Task: Add Attachment from "Attach a link" to Card Card0000000340 in Board Board0000000085 in Workspace WS0000000029 in Trello. Add Cover Red to Card Card0000000340 in Board Board0000000085 in Workspace WS0000000029 in Trello. Add "Join Card" Button Button0000000340  to Card Card0000000340 in Board Board0000000085 in Workspace WS0000000029 in Trello. Add Description DS0000000340 to Card Card0000000340 in Board Board0000000085 in Workspace WS0000000029 in Trello. Add Comment CM0000000340 to Card Card0000000340 in Board Board0000000085 in Workspace WS0000000029 in Trello
Action: Mouse moved to (117, 294)
Screenshot: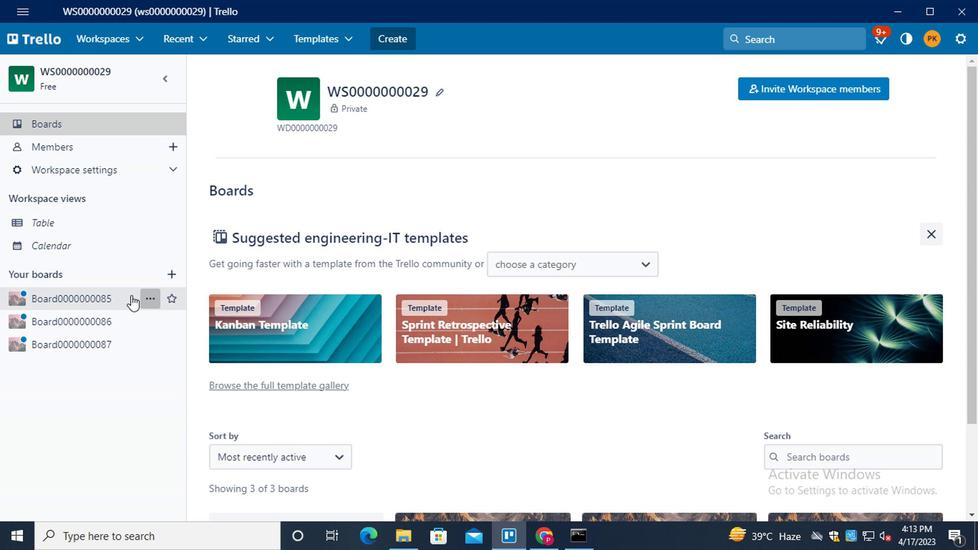 
Action: Mouse pressed left at (117, 294)
Screenshot: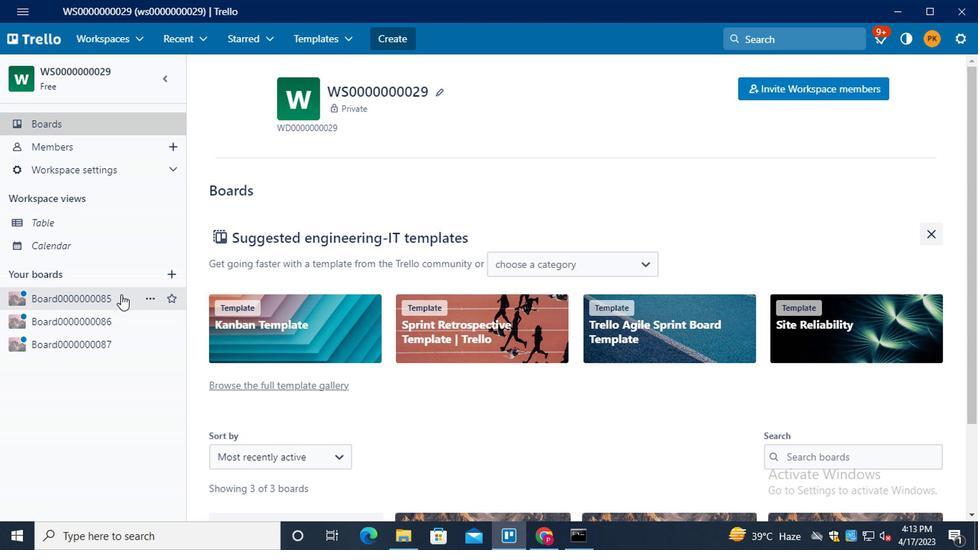 
Action: Mouse moved to (313, 287)
Screenshot: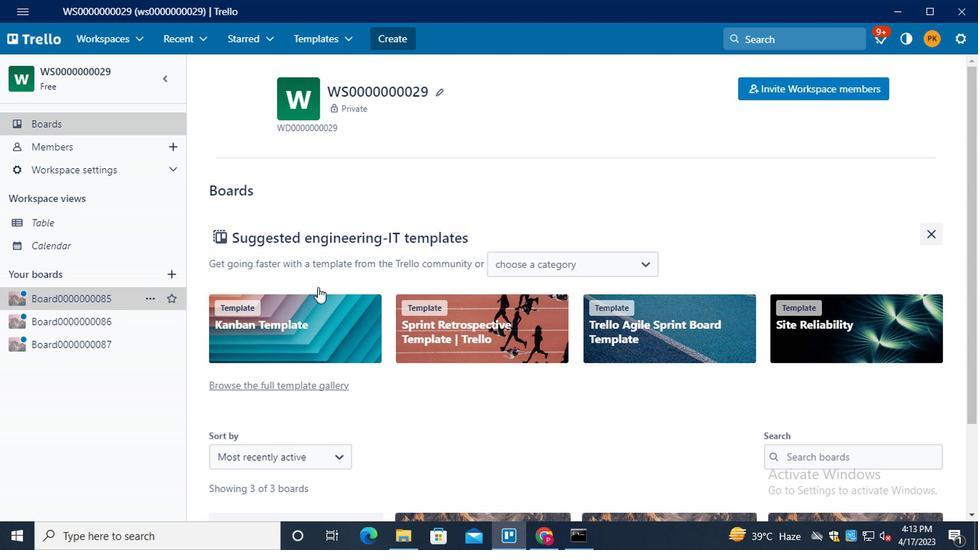 
Action: Mouse scrolled (313, 286) with delta (0, -1)
Screenshot: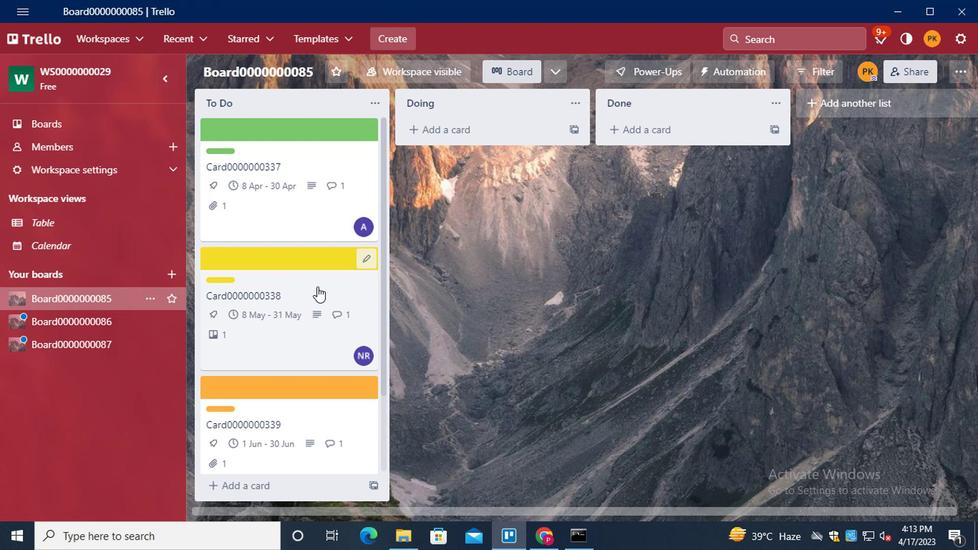 
Action: Mouse scrolled (313, 286) with delta (0, -1)
Screenshot: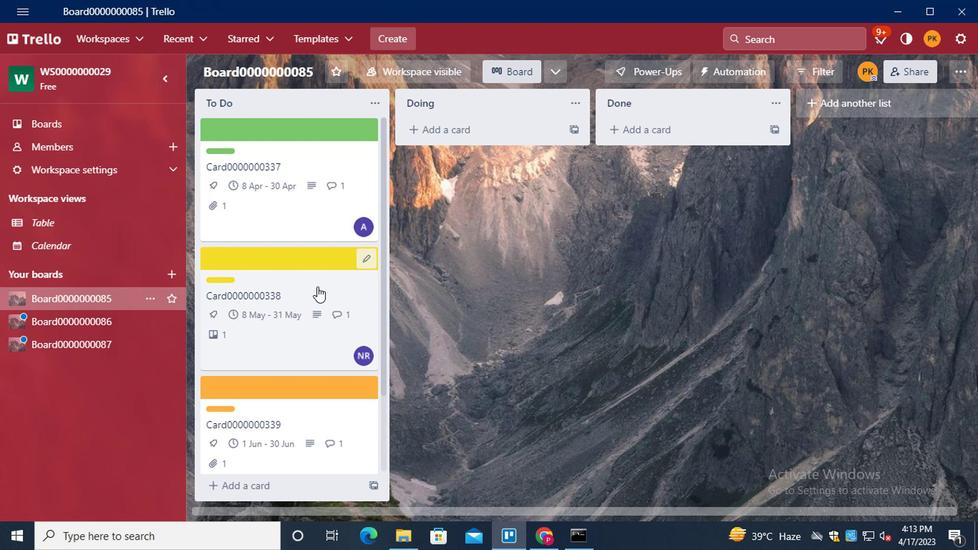
Action: Mouse moved to (313, 287)
Screenshot: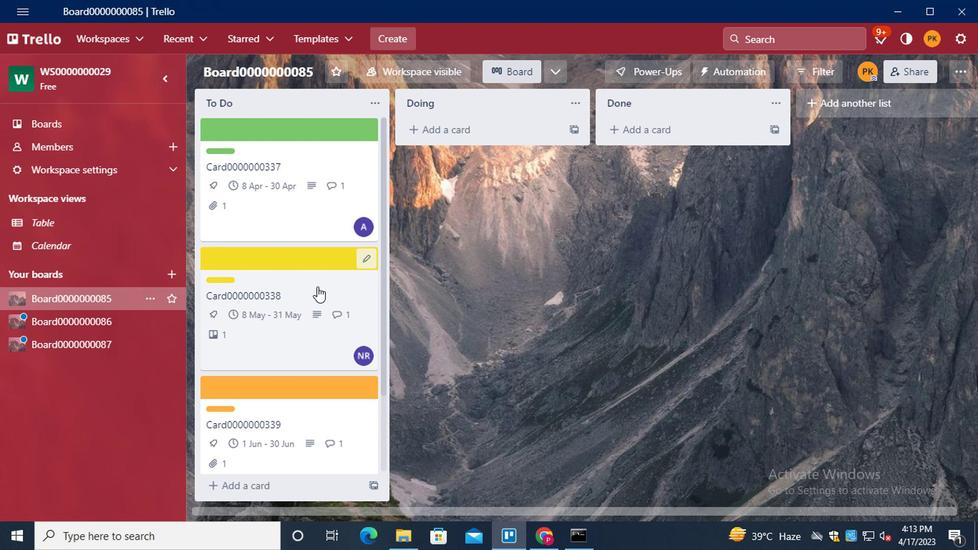 
Action: Mouse scrolled (313, 286) with delta (0, -1)
Screenshot: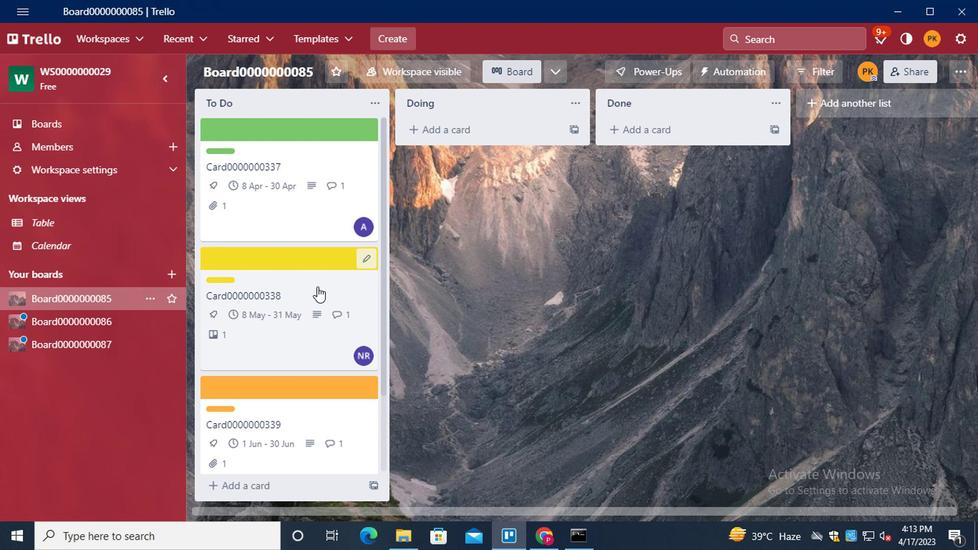 
Action: Mouse moved to (306, 300)
Screenshot: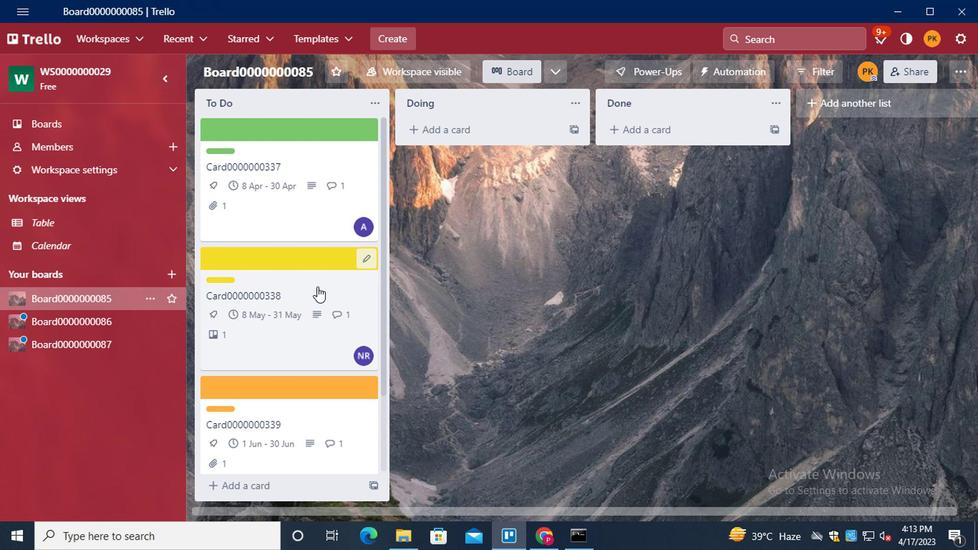 
Action: Mouse scrolled (306, 300) with delta (0, 0)
Screenshot: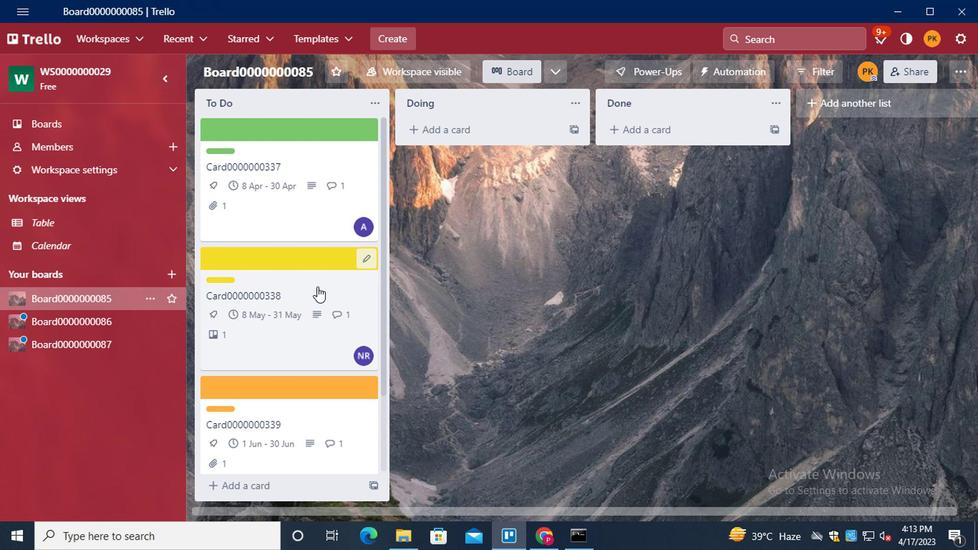 
Action: Mouse moved to (284, 424)
Screenshot: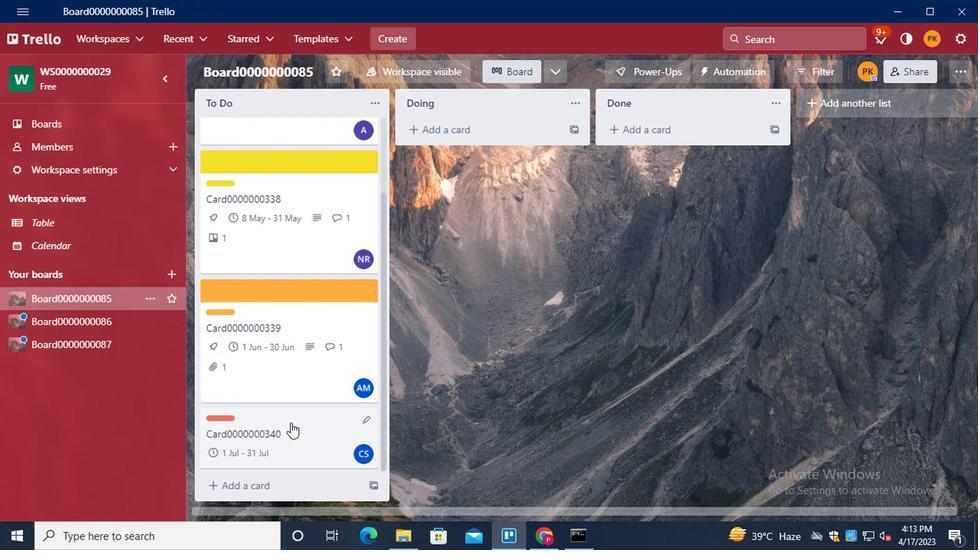 
Action: Mouse pressed left at (284, 424)
Screenshot: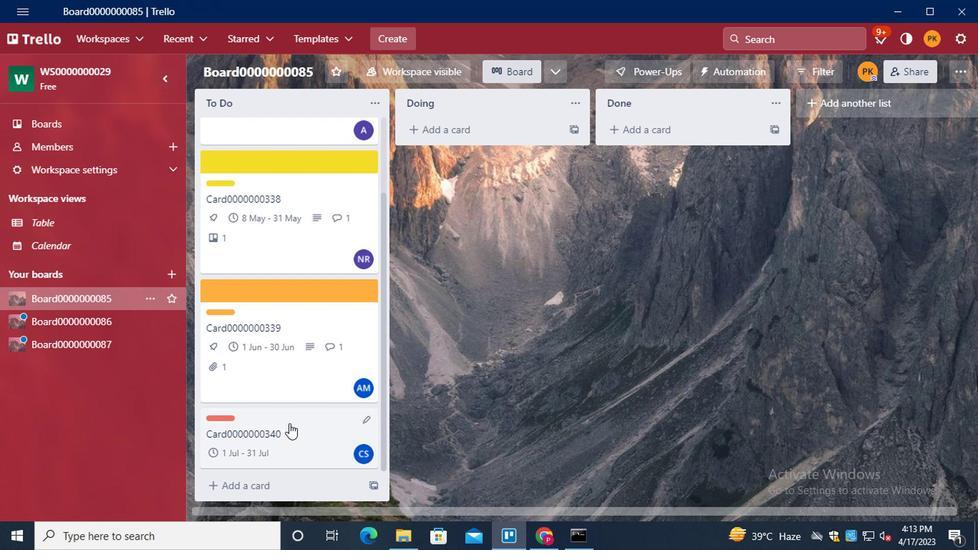 
Action: Mouse moved to (660, 254)
Screenshot: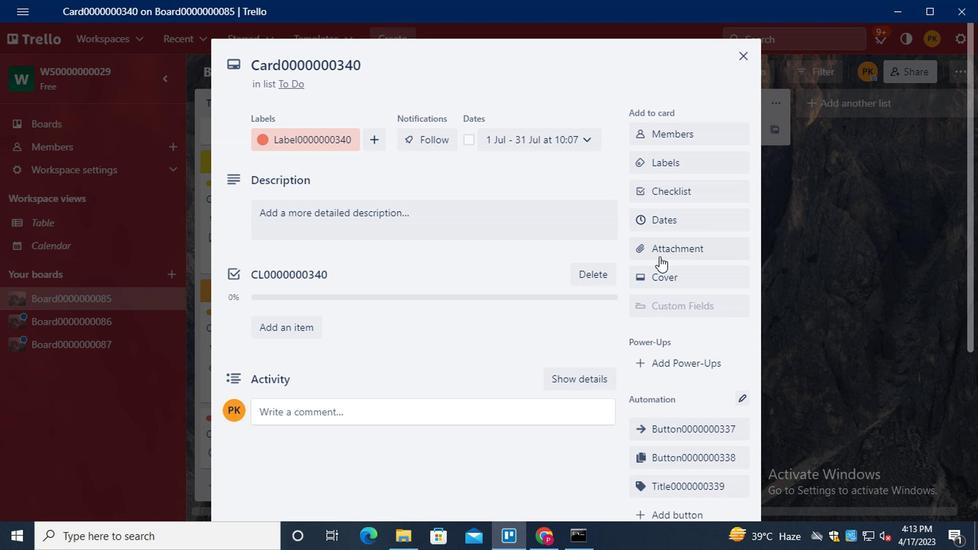 
Action: Mouse pressed left at (660, 254)
Screenshot: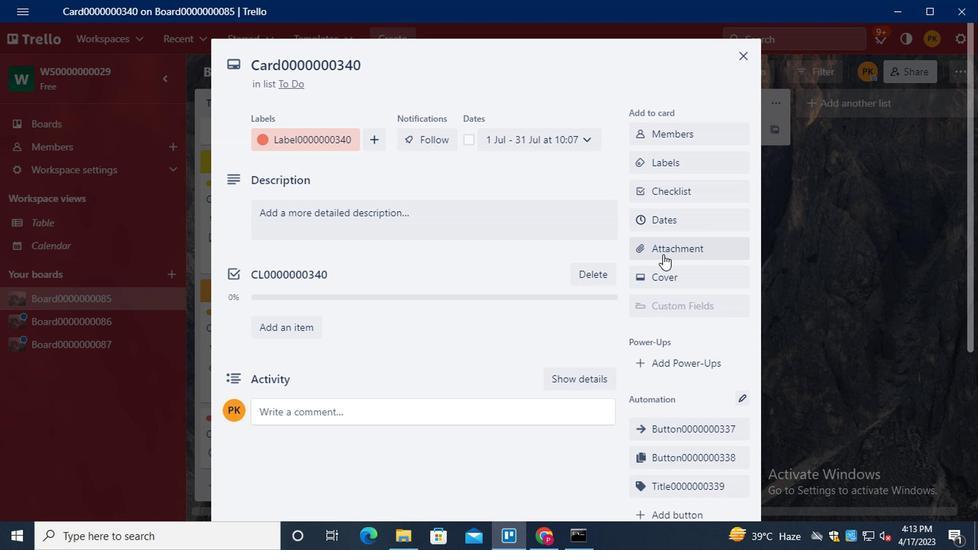 
Action: Mouse moved to (672, 304)
Screenshot: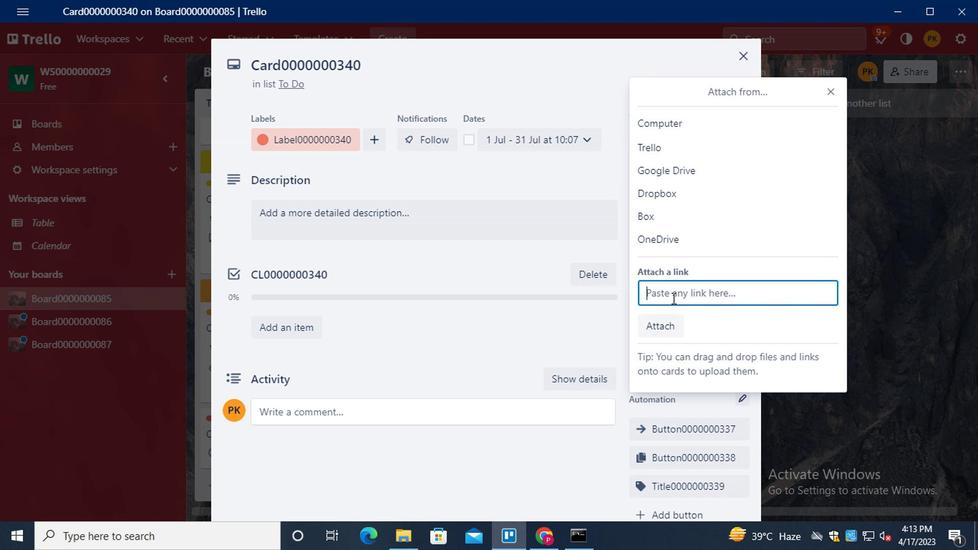 
Action: Key pressed ctrl+V<Key.enter>
Screenshot: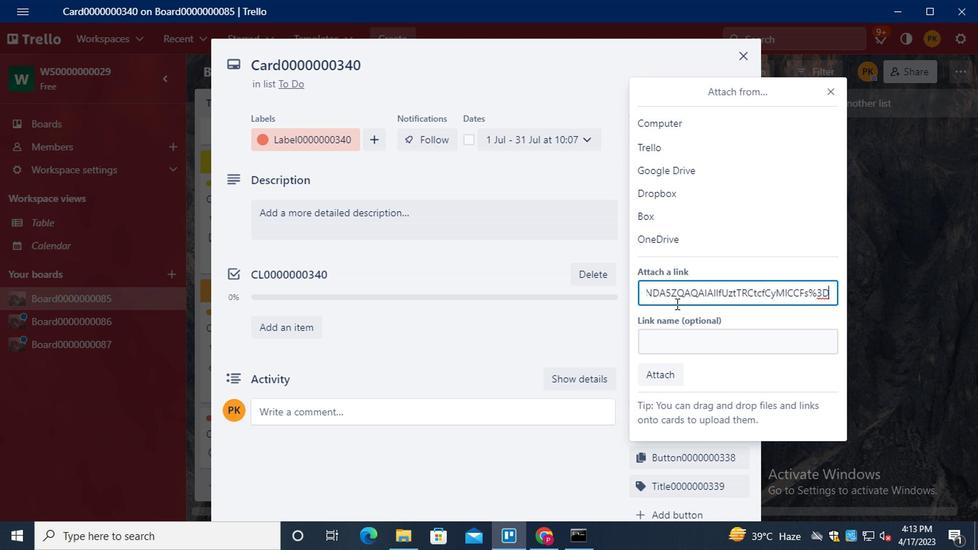 
Action: Mouse moved to (708, 254)
Screenshot: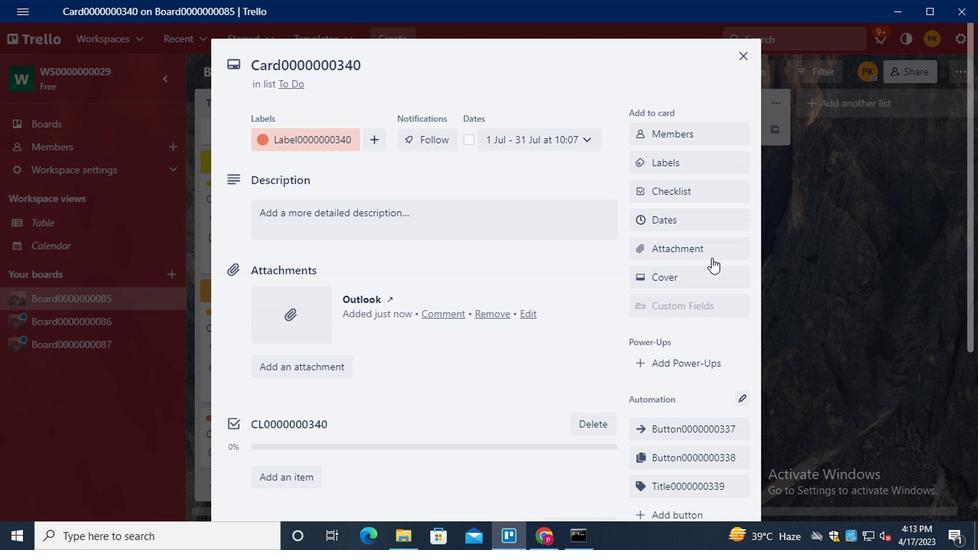 
Action: Mouse pressed left at (708, 254)
Screenshot: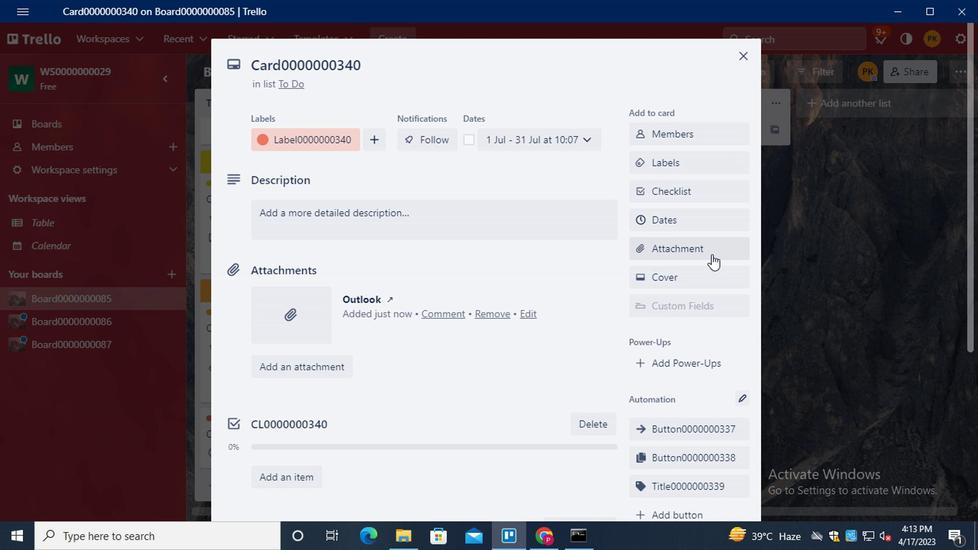 
Action: Mouse moved to (829, 89)
Screenshot: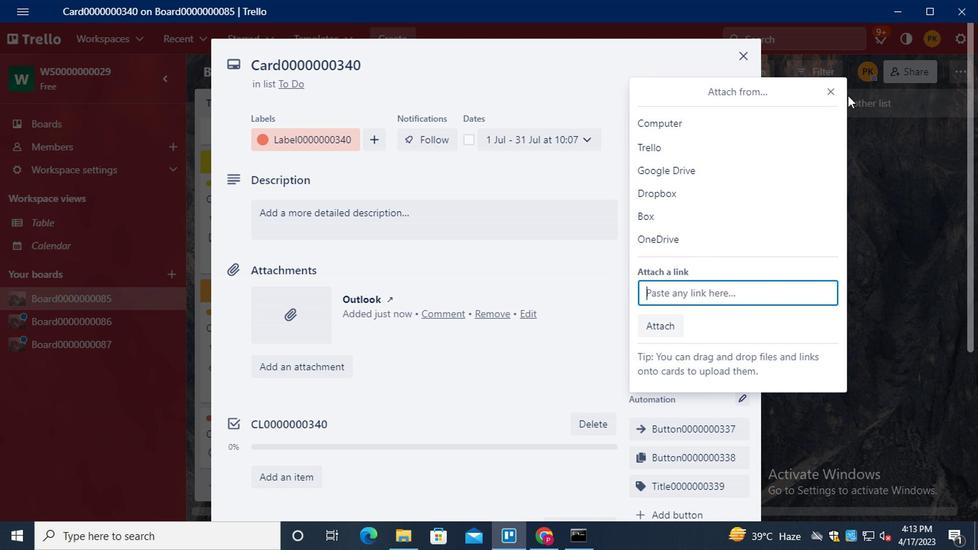 
Action: Mouse pressed left at (829, 89)
Screenshot: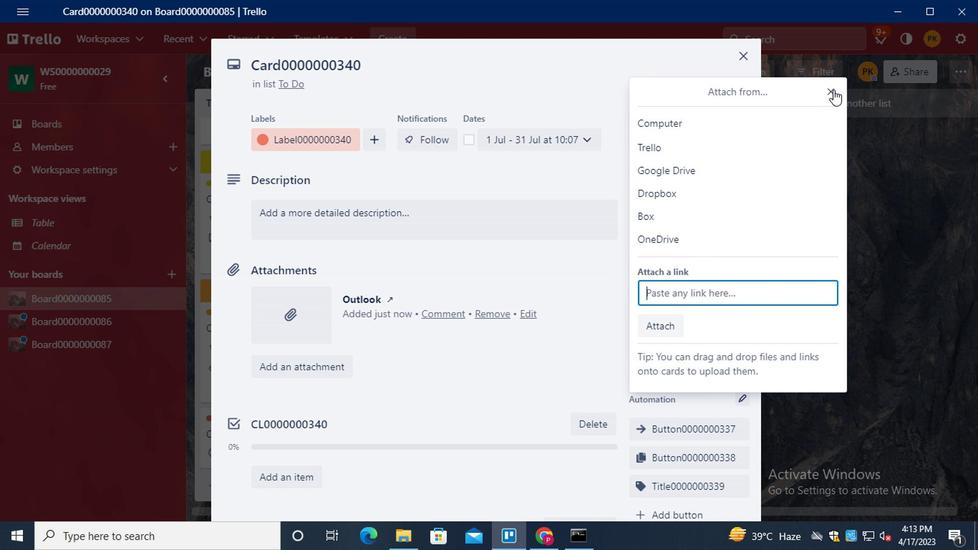 
Action: Mouse moved to (671, 278)
Screenshot: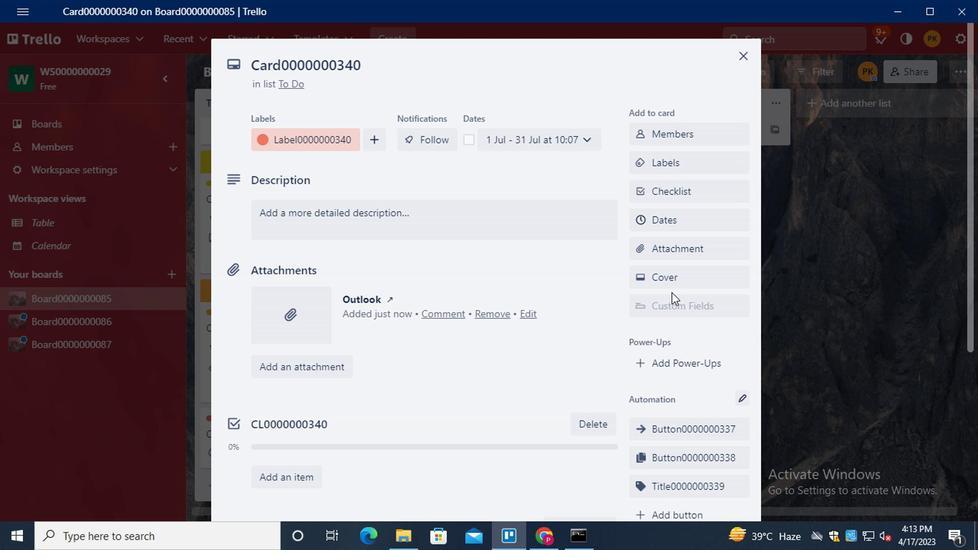 
Action: Mouse pressed left at (671, 278)
Screenshot: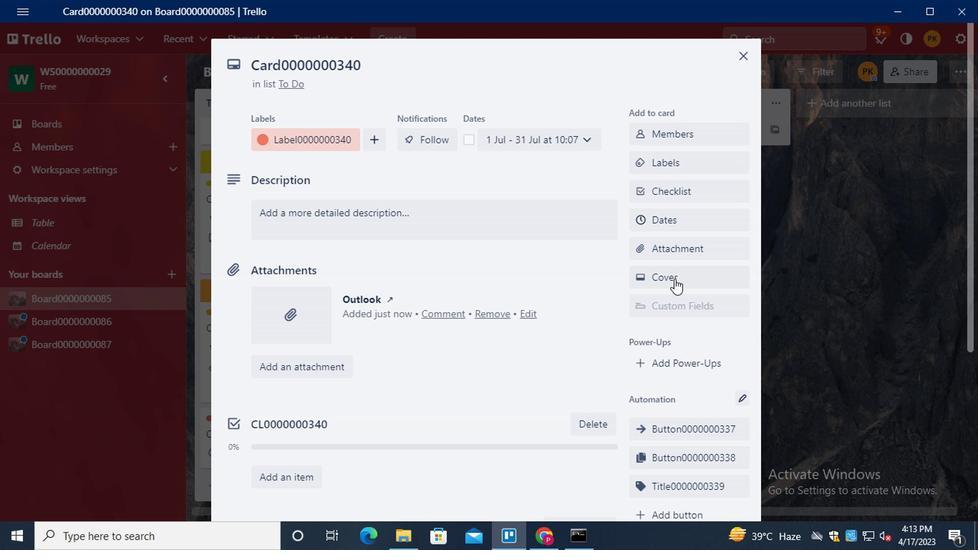 
Action: Mouse moved to (770, 240)
Screenshot: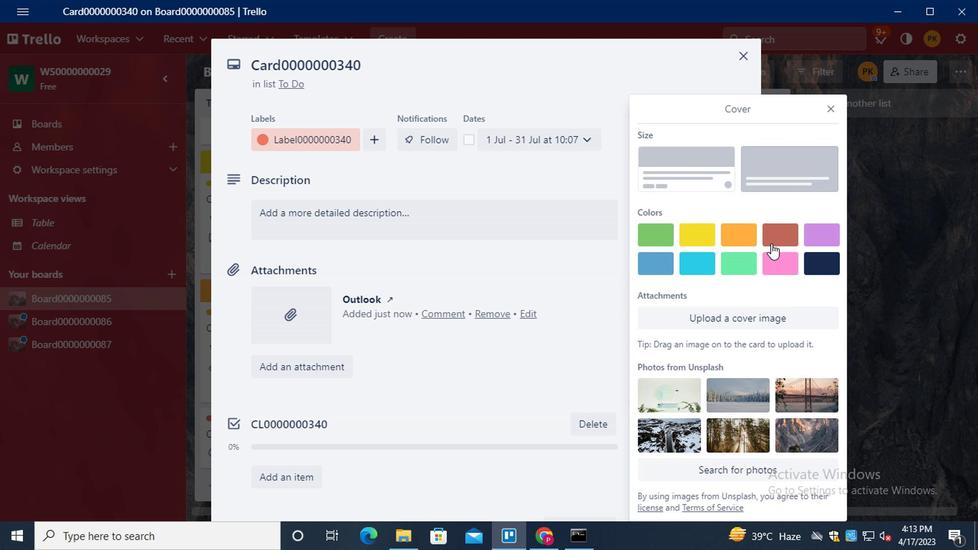 
Action: Mouse pressed left at (770, 240)
Screenshot: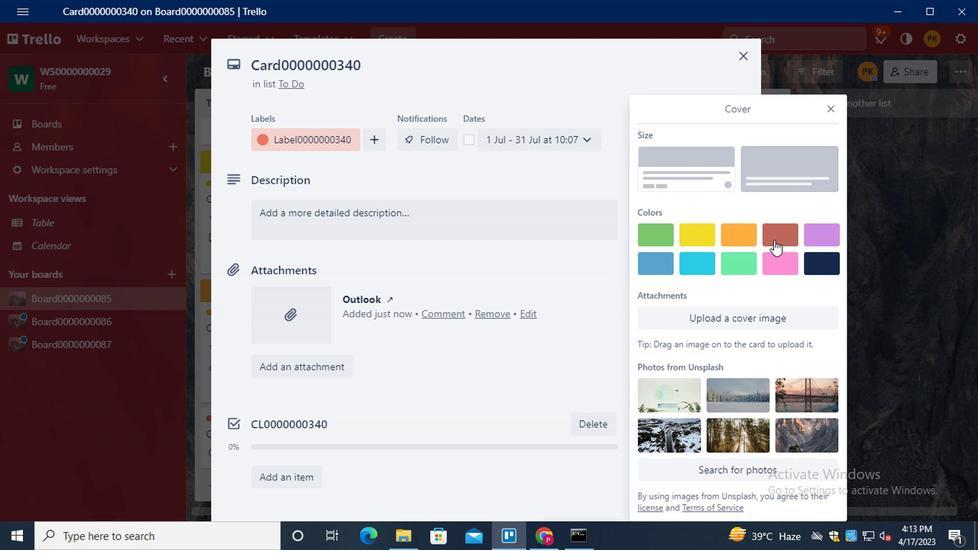 
Action: Mouse moved to (825, 83)
Screenshot: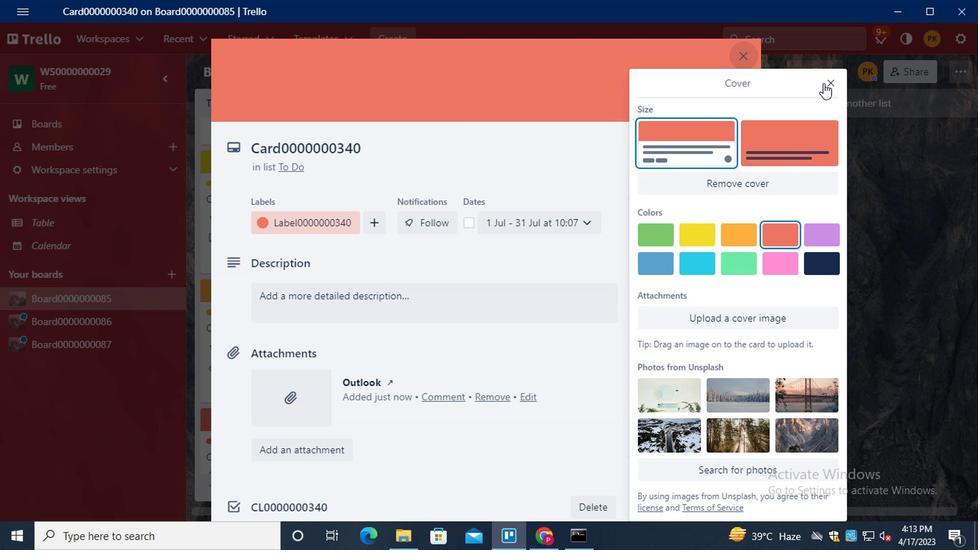
Action: Mouse pressed left at (825, 83)
Screenshot: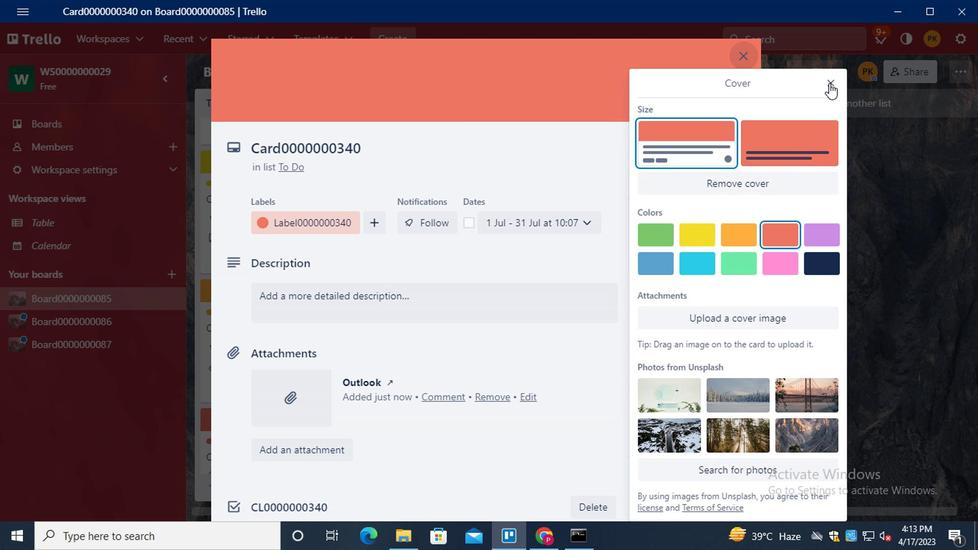 
Action: Mouse moved to (649, 244)
Screenshot: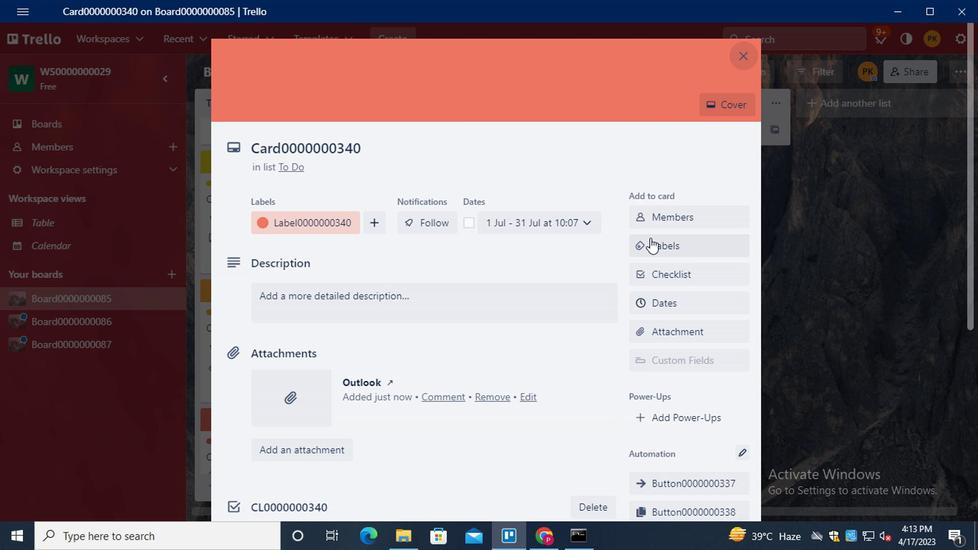 
Action: Mouse scrolled (649, 243) with delta (0, 0)
Screenshot: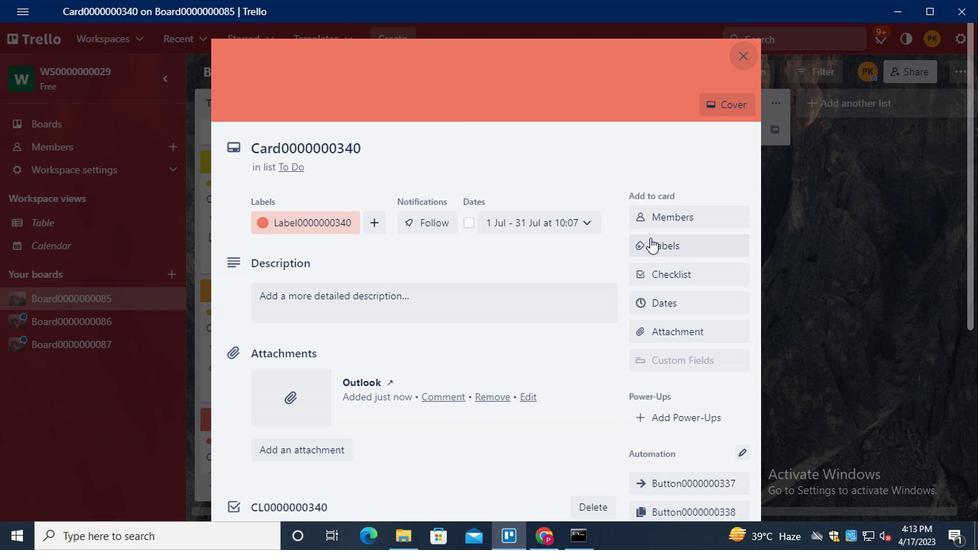 
Action: Mouse scrolled (649, 243) with delta (0, 0)
Screenshot: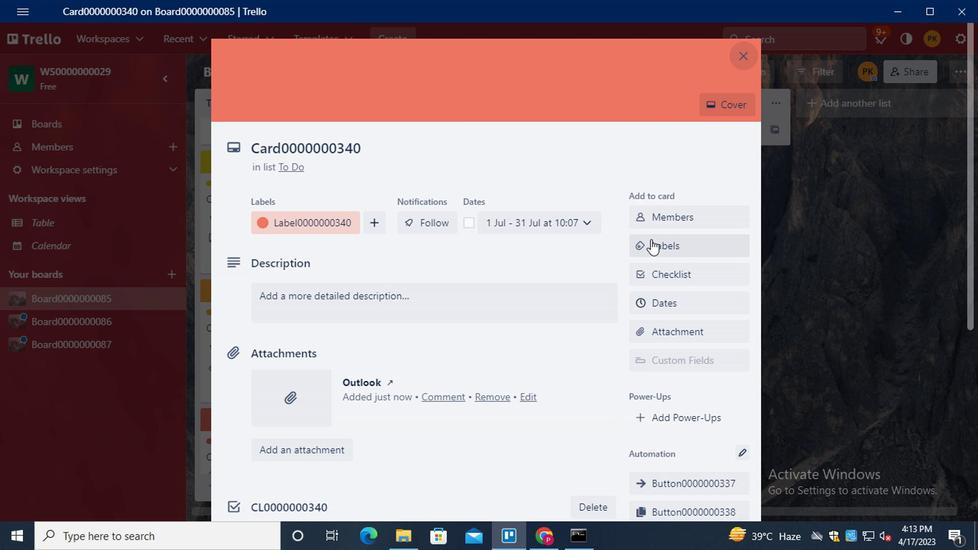 
Action: Mouse moved to (684, 423)
Screenshot: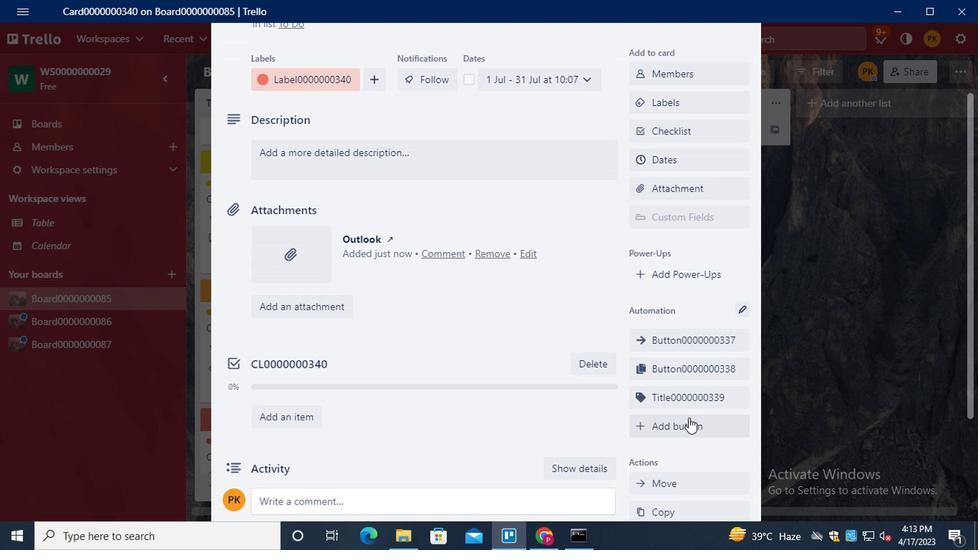 
Action: Mouse pressed left at (684, 423)
Screenshot: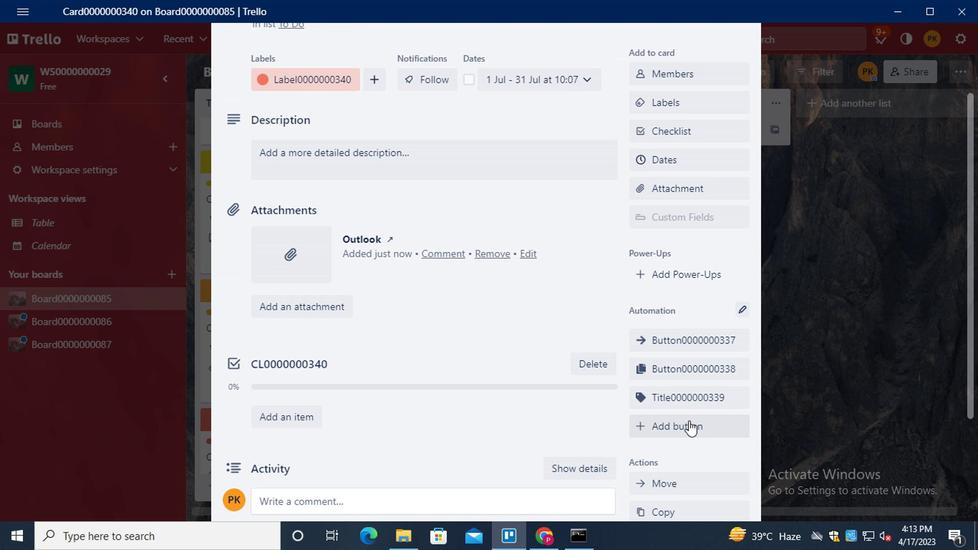 
Action: Mouse moved to (697, 215)
Screenshot: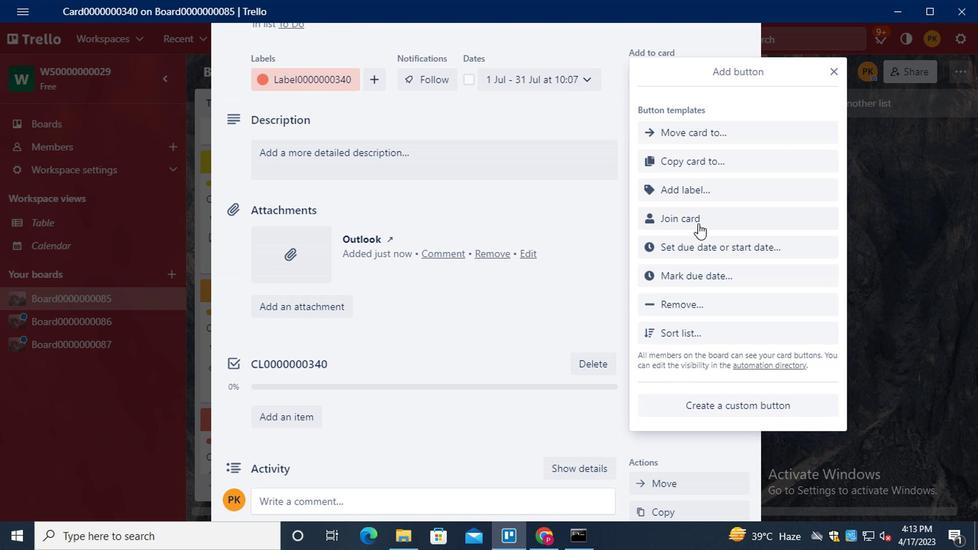 
Action: Mouse pressed left at (697, 215)
Screenshot: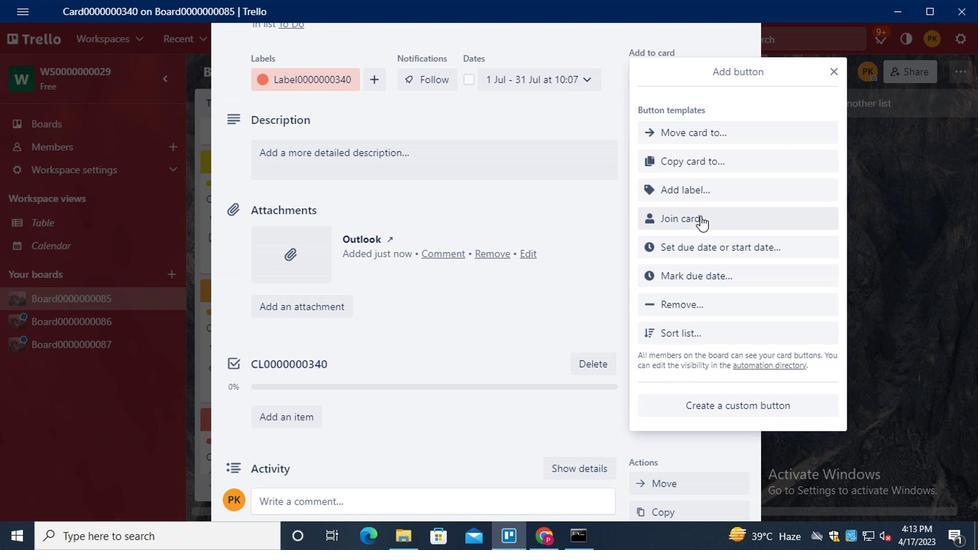 
Action: Key pressed <Key.shift_r><Key.shift_r>Button0000000340
Screenshot: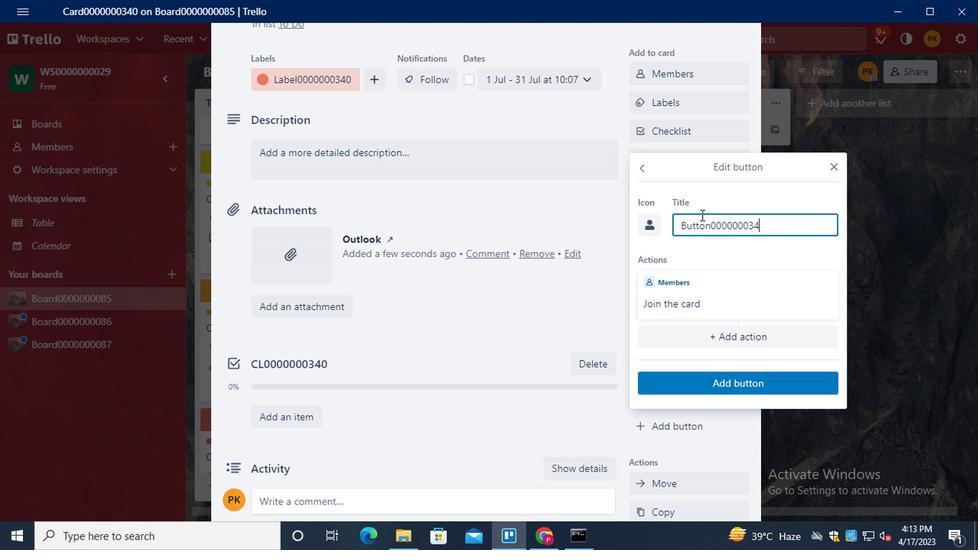
Action: Mouse moved to (697, 377)
Screenshot: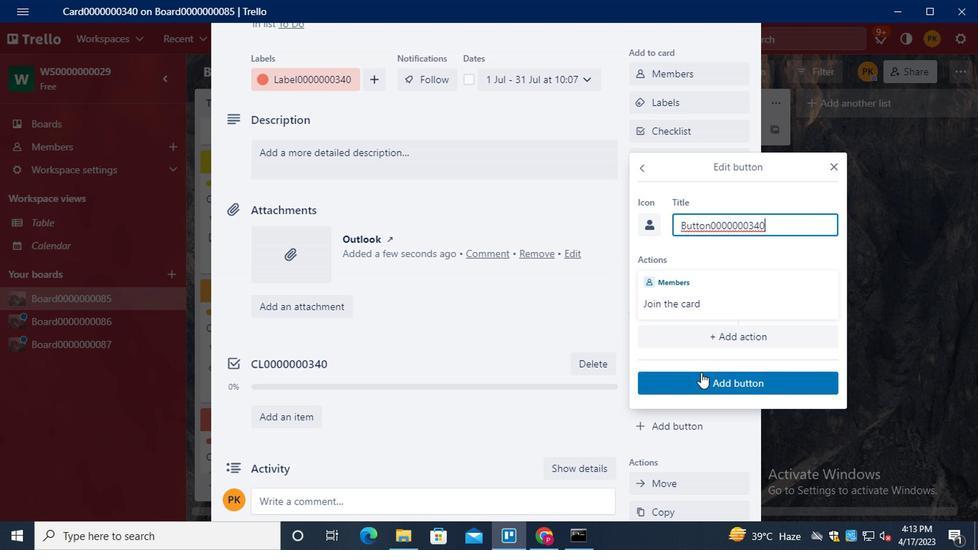 
Action: Mouse pressed left at (697, 377)
Screenshot: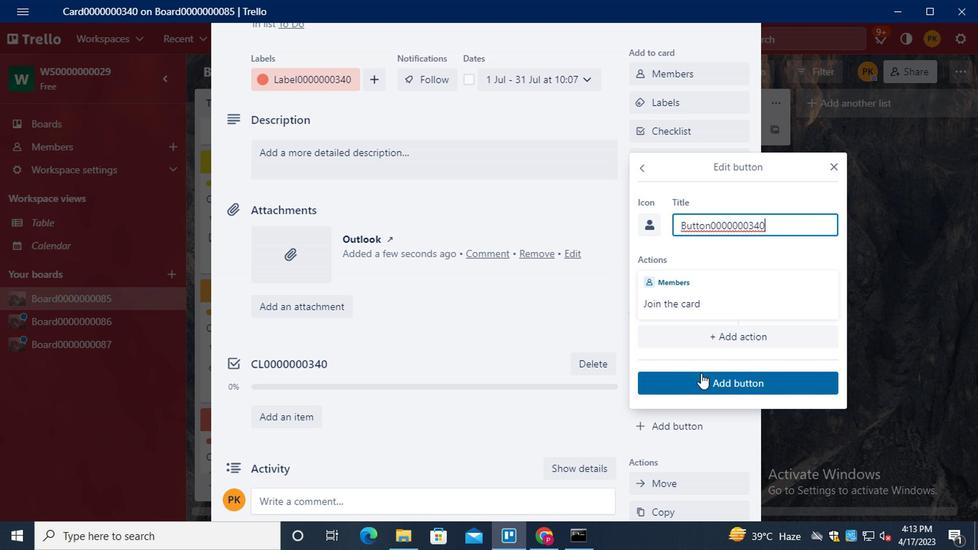 
Action: Mouse moved to (506, 161)
Screenshot: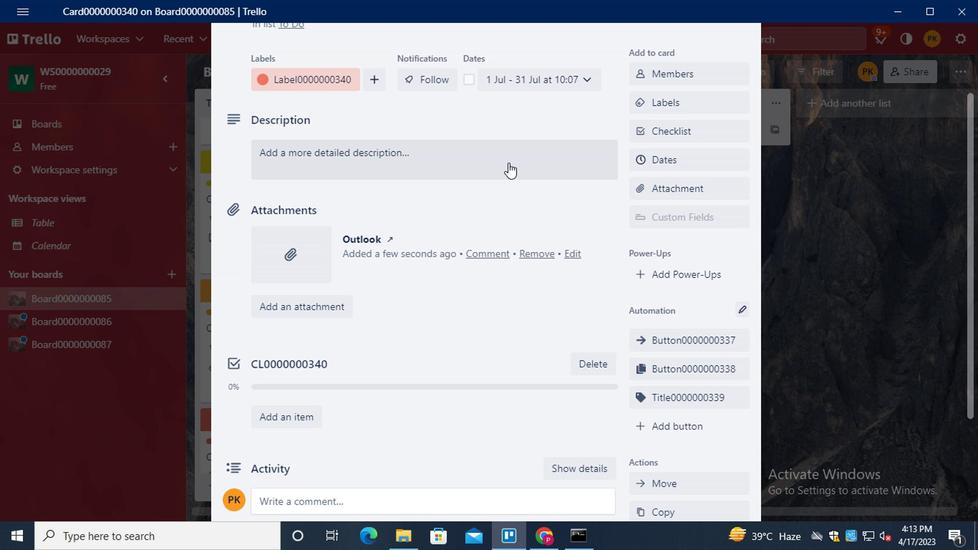 
Action: Mouse pressed left at (506, 161)
Screenshot: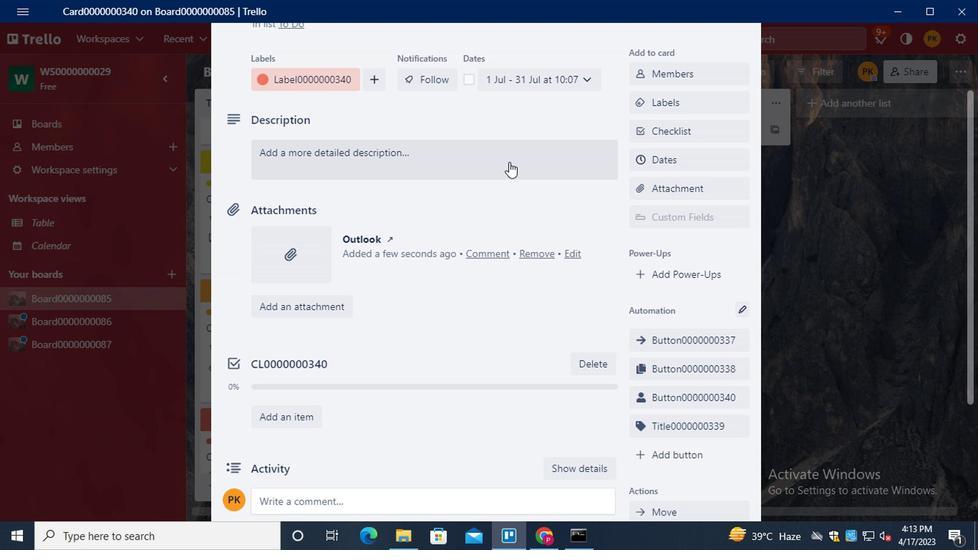 
Action: Key pressed <Key.shift>DS0000000340
Screenshot: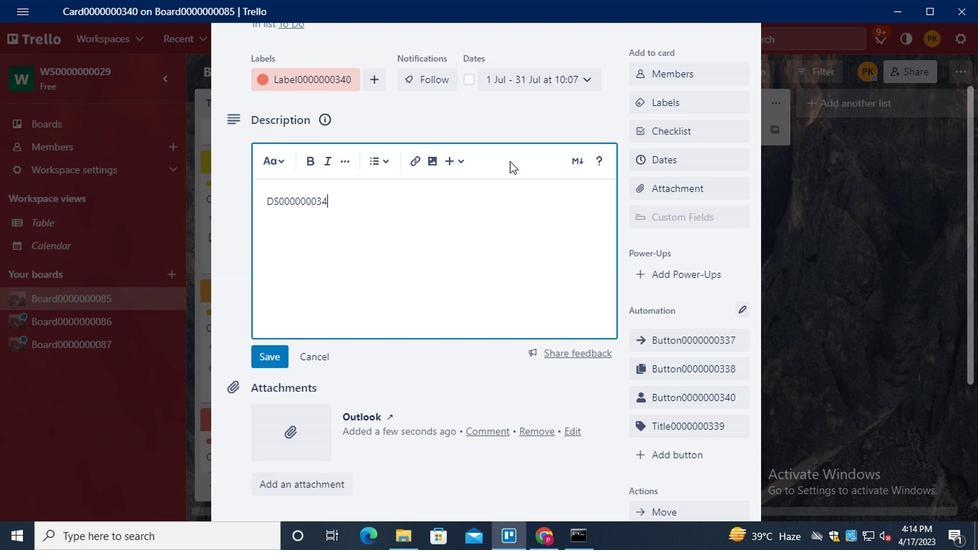 
Action: Mouse moved to (270, 357)
Screenshot: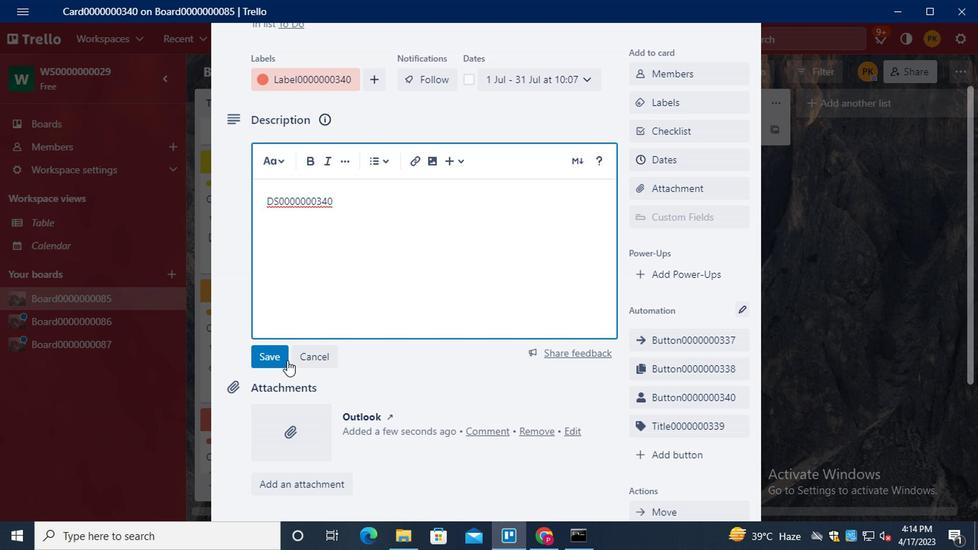 
Action: Mouse pressed left at (270, 357)
Screenshot: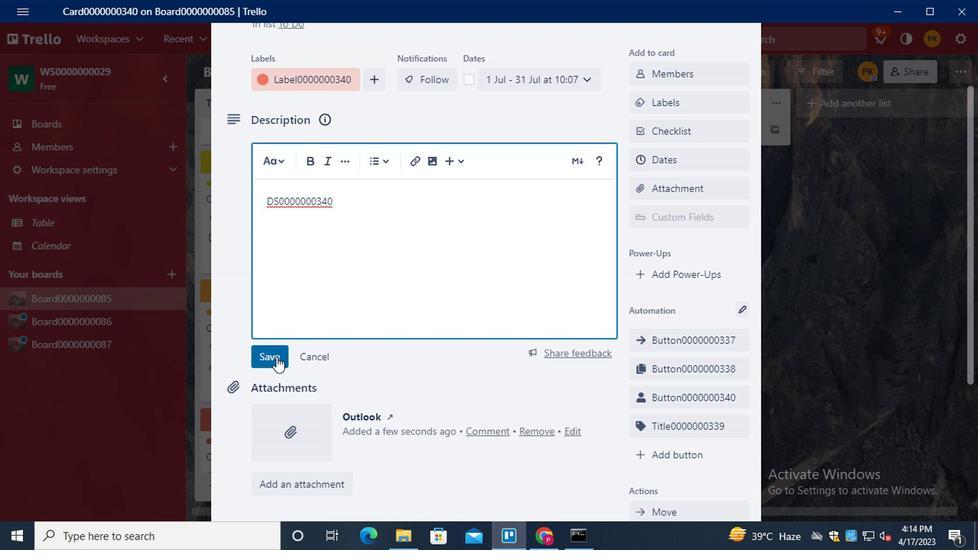
Action: Mouse moved to (448, 328)
Screenshot: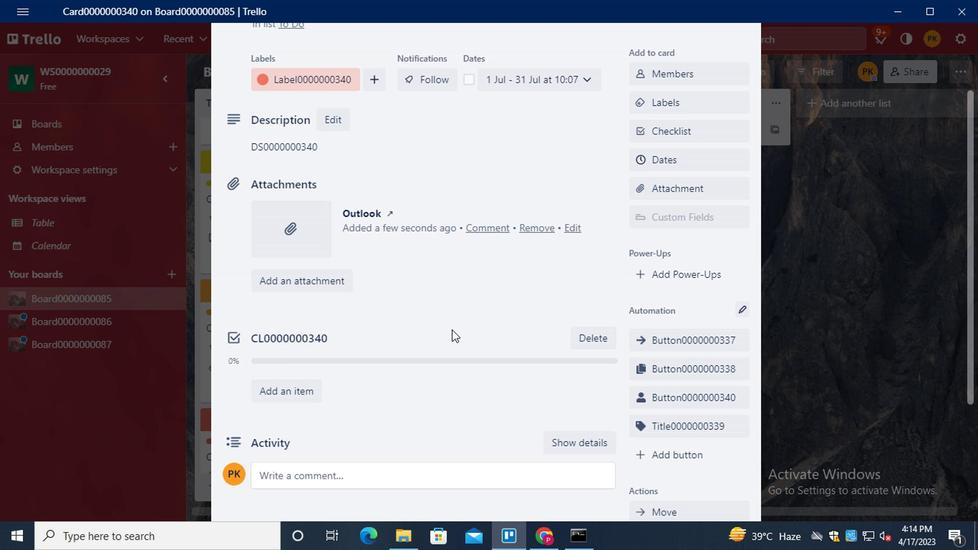 
Action: Mouse scrolled (448, 328) with delta (0, 0)
Screenshot: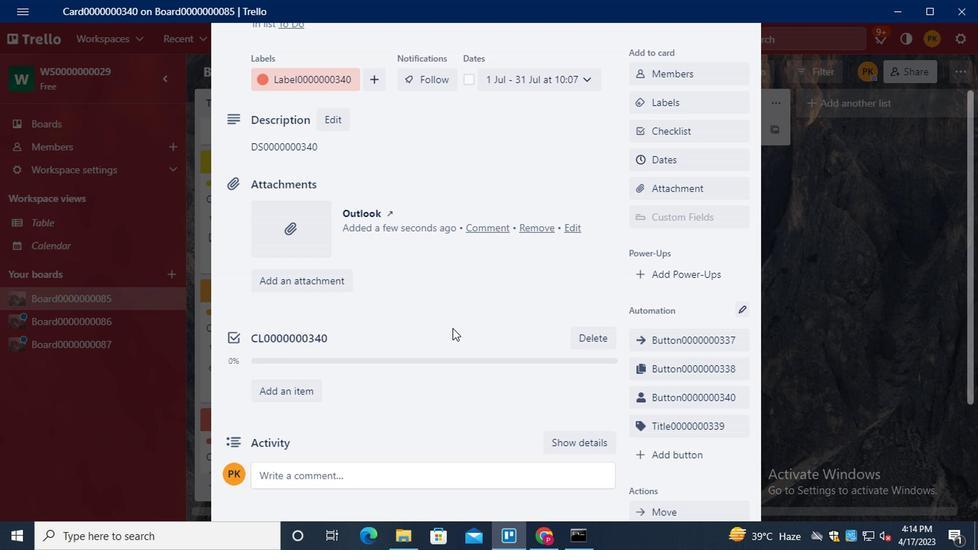 
Action: Mouse scrolled (448, 328) with delta (0, 0)
Screenshot: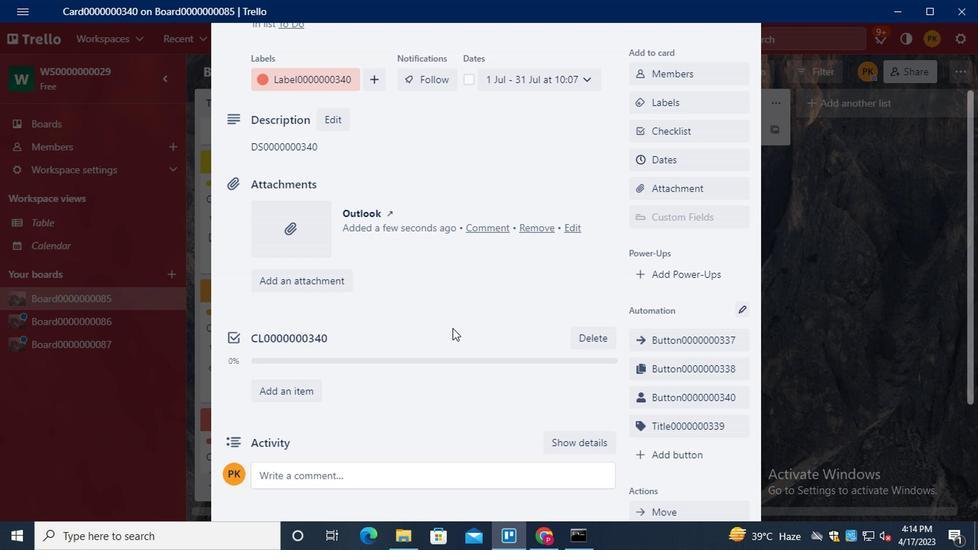 
Action: Mouse moved to (448, 328)
Screenshot: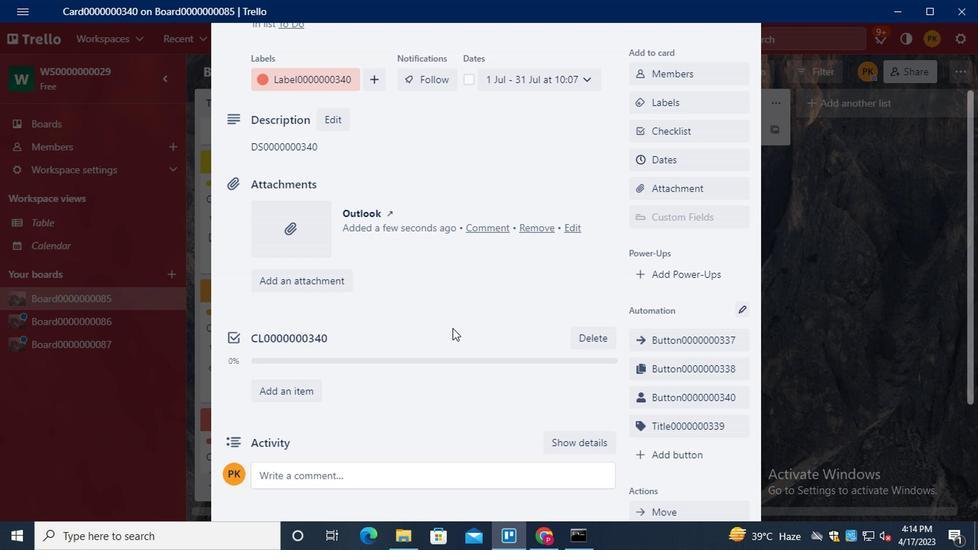 
Action: Mouse scrolled (448, 328) with delta (0, 0)
Screenshot: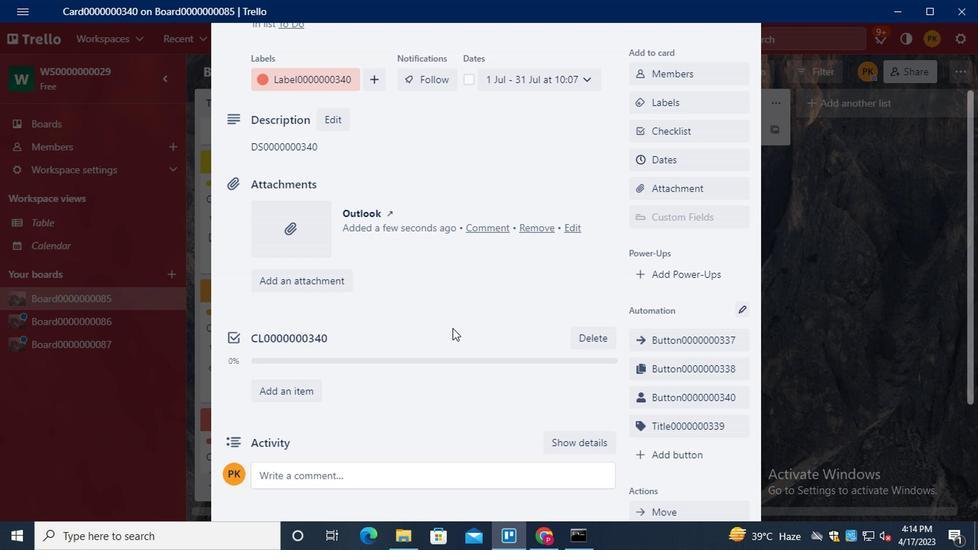 
Action: Mouse moved to (441, 338)
Screenshot: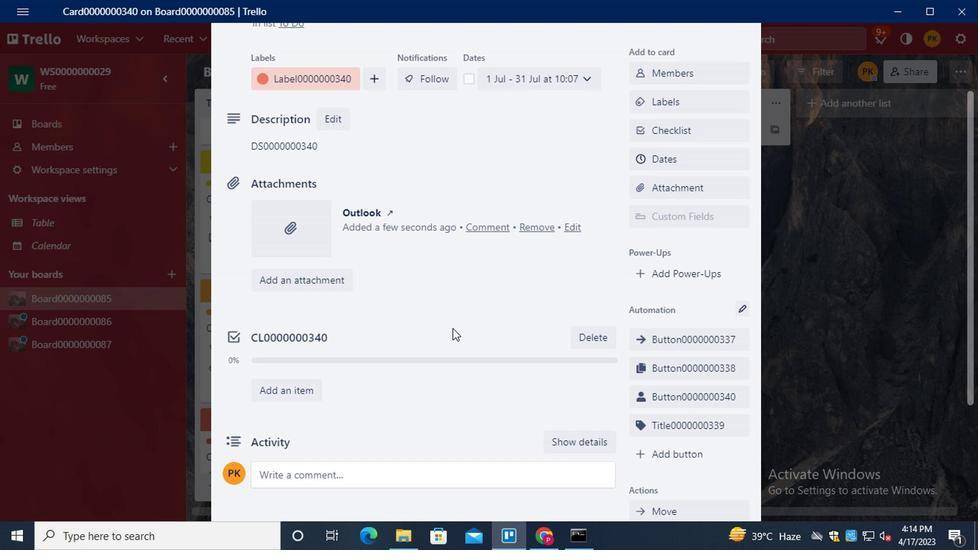 
Action: Mouse scrolled (441, 337) with delta (0, -1)
Screenshot: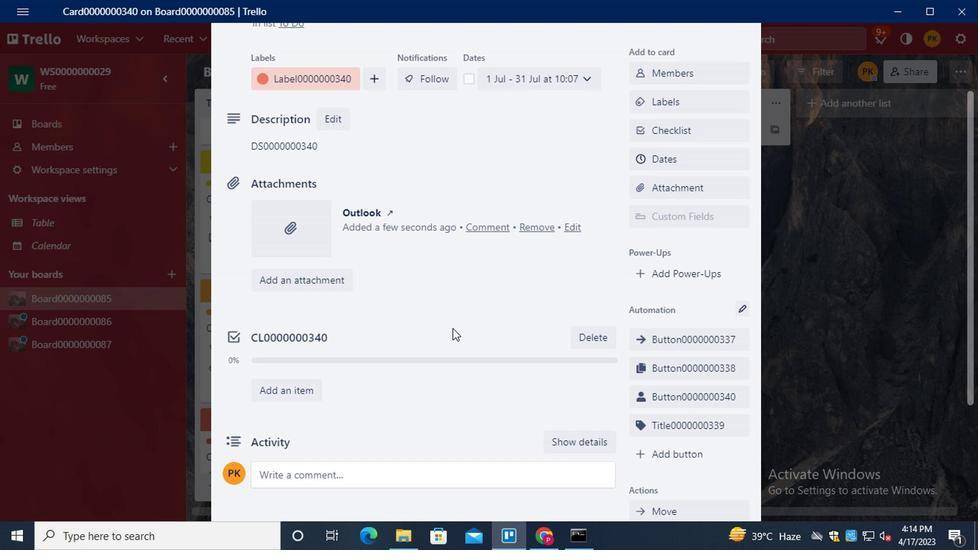 
Action: Mouse moved to (423, 275)
Screenshot: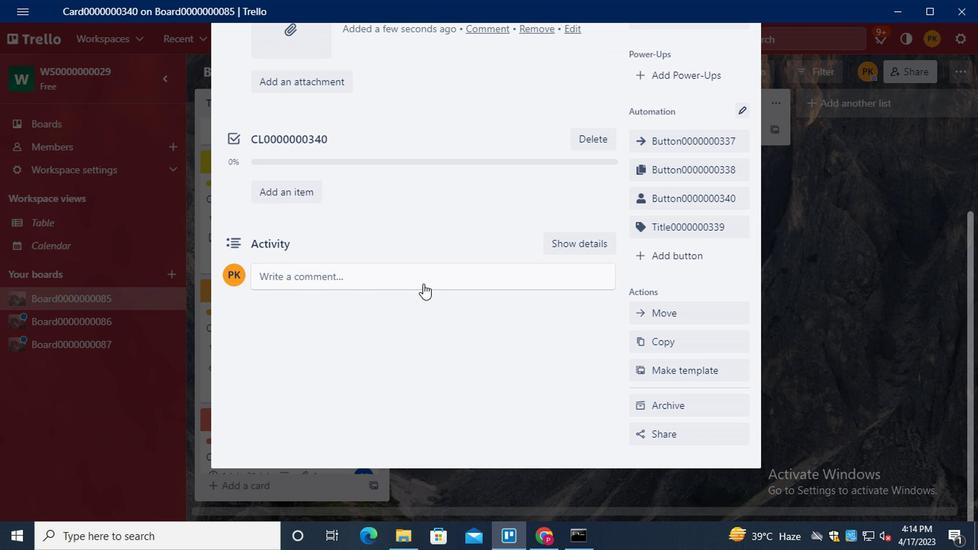 
Action: Mouse pressed left at (423, 275)
Screenshot: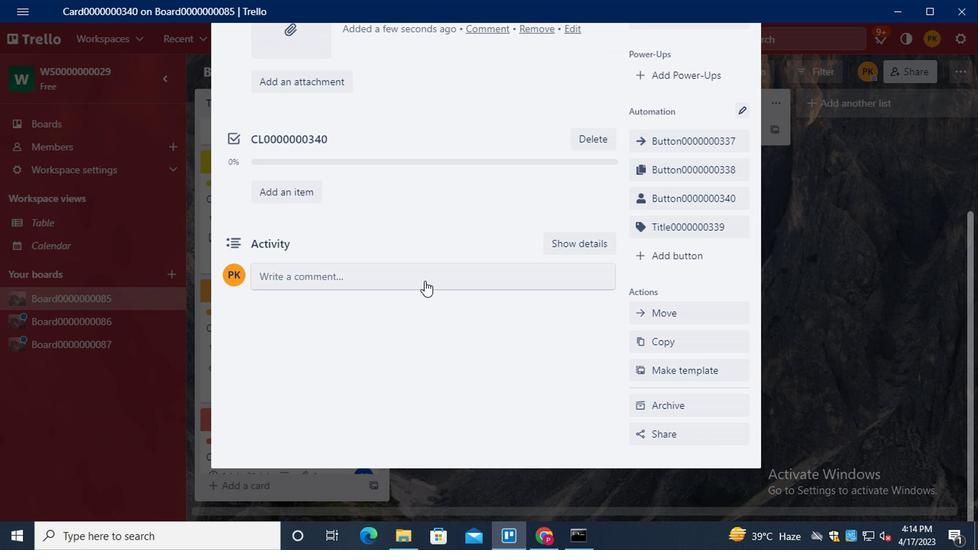 
Action: Key pressed <Key.shift><Key.shift><Key.shift><Key.shift><Key.shift><Key.shift><Key.shift><Key.shift><Key.shift><Key.shift><Key.shift><Key.shift><Key.shift><Key.shift><Key.shift><Key.shift><Key.shift><Key.shift><Key.shift><Key.shift><Key.shift><Key.shift><Key.shift><Key.shift><Key.shift><Key.shift><Key.shift><Key.shift><Key.shift><Key.shift><Key.shift><Key.shift><Key.shift><Key.shift>CM00000004<Key.backspace>340
Screenshot: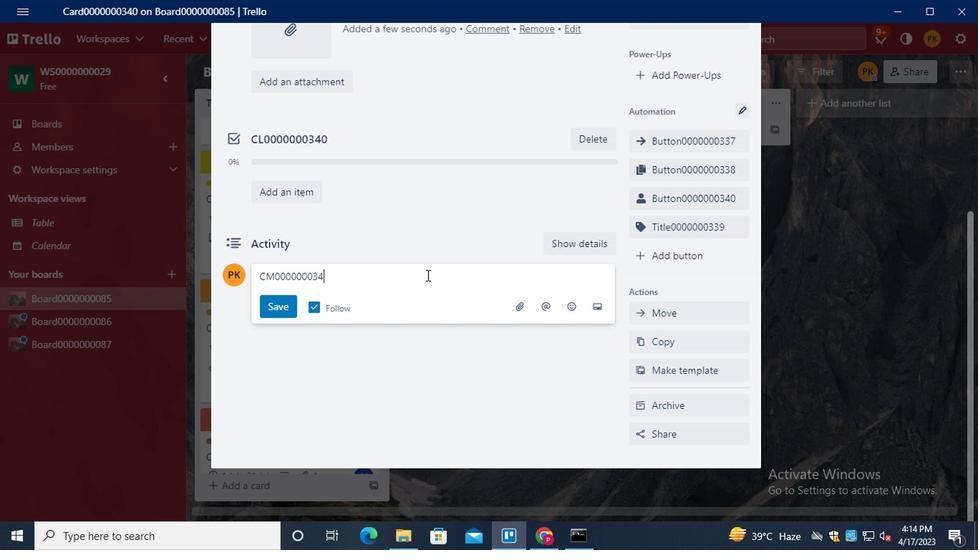
Action: Mouse moved to (268, 312)
Screenshot: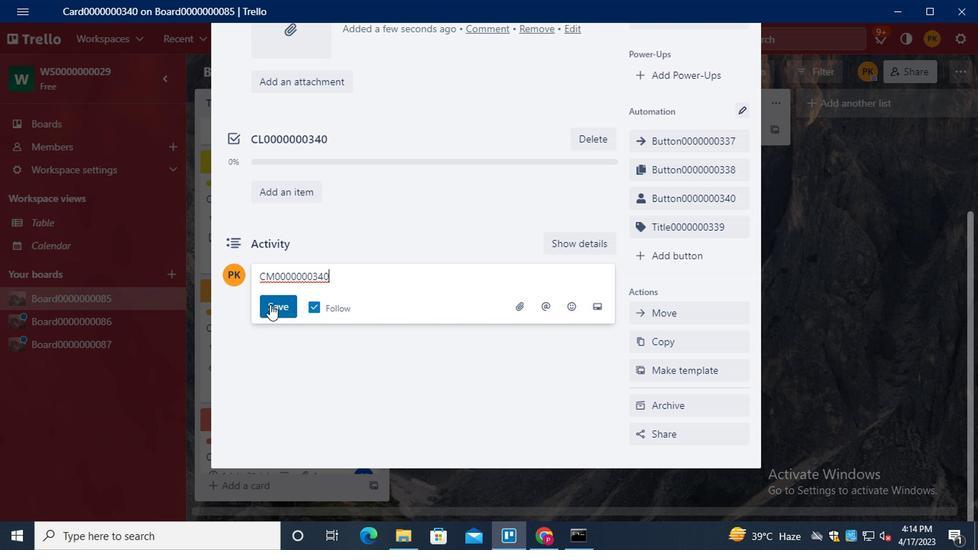 
Action: Mouse pressed left at (268, 312)
Screenshot: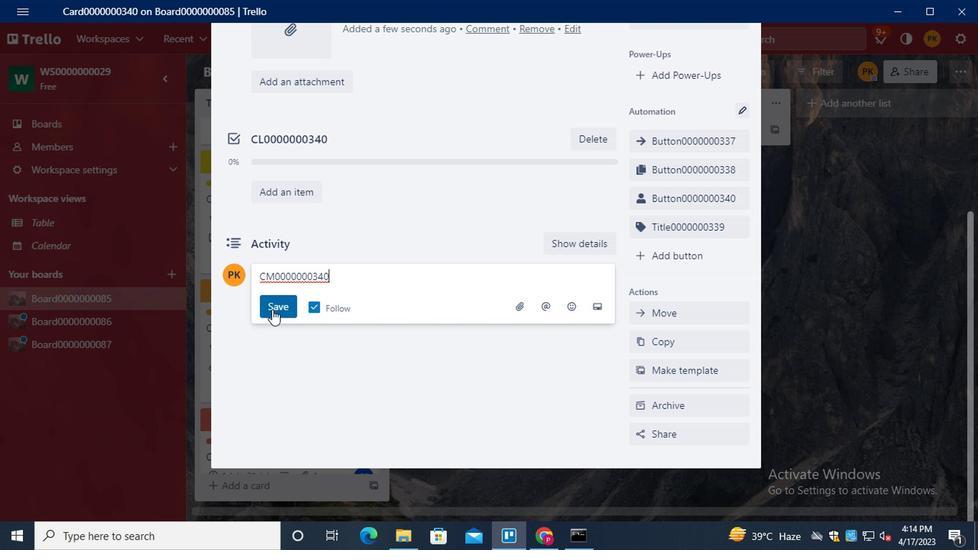 
Action: Mouse moved to (389, 305)
Screenshot: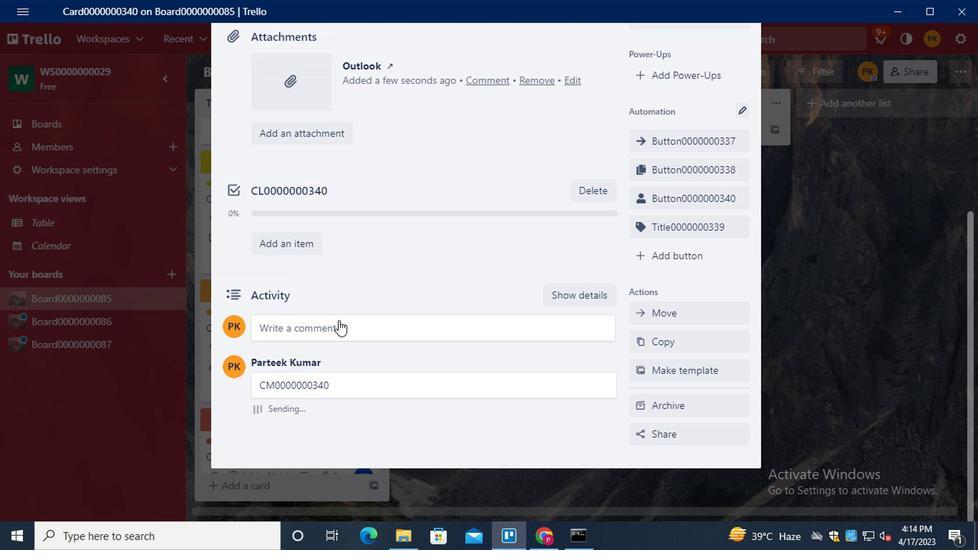 
Action: Mouse scrolled (389, 306) with delta (0, 1)
Screenshot: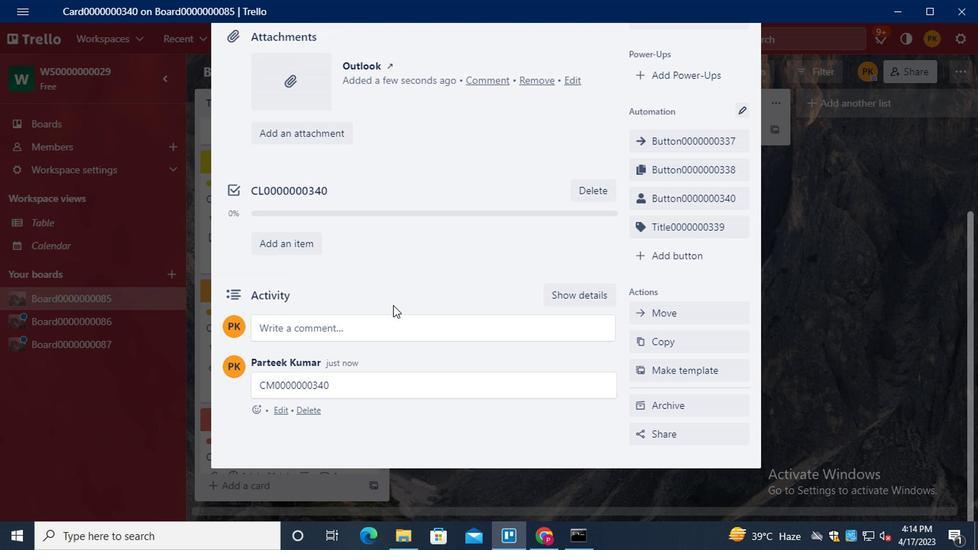 
Action: Mouse scrolled (389, 306) with delta (0, 1)
Screenshot: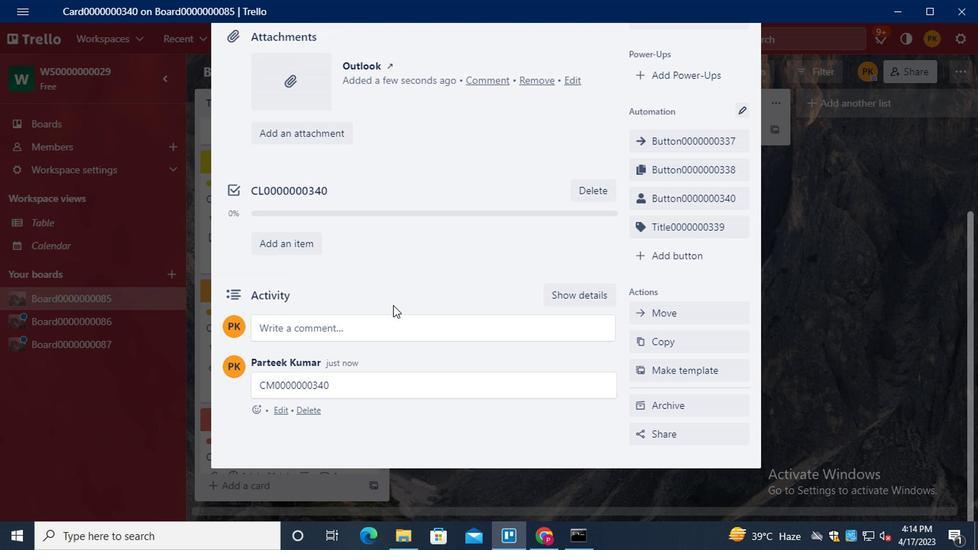 
Action: Mouse scrolled (389, 306) with delta (0, 1)
Screenshot: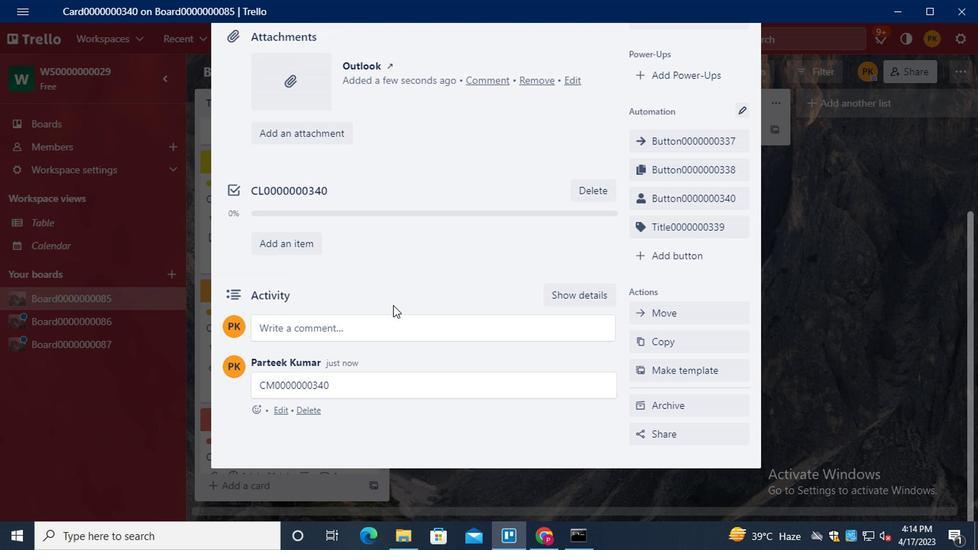 
Action: Mouse scrolled (389, 306) with delta (0, 1)
Screenshot: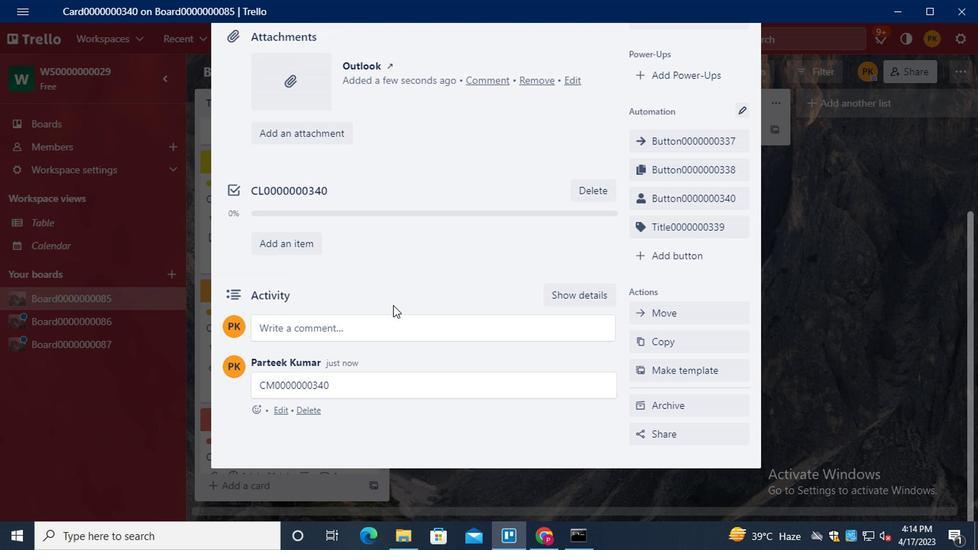 
Action: Mouse scrolled (389, 306) with delta (0, 1)
Screenshot: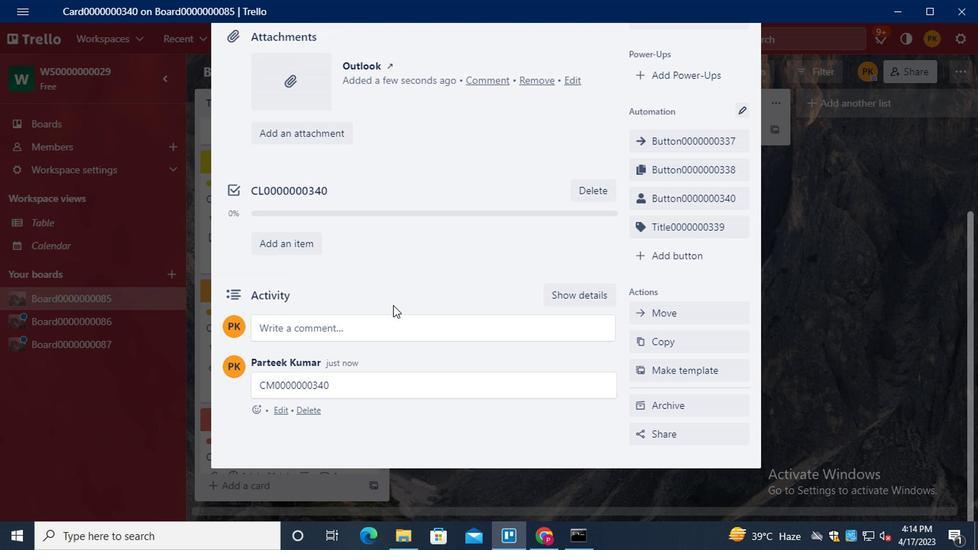 
Action: Mouse scrolled (389, 306) with delta (0, 1)
Screenshot: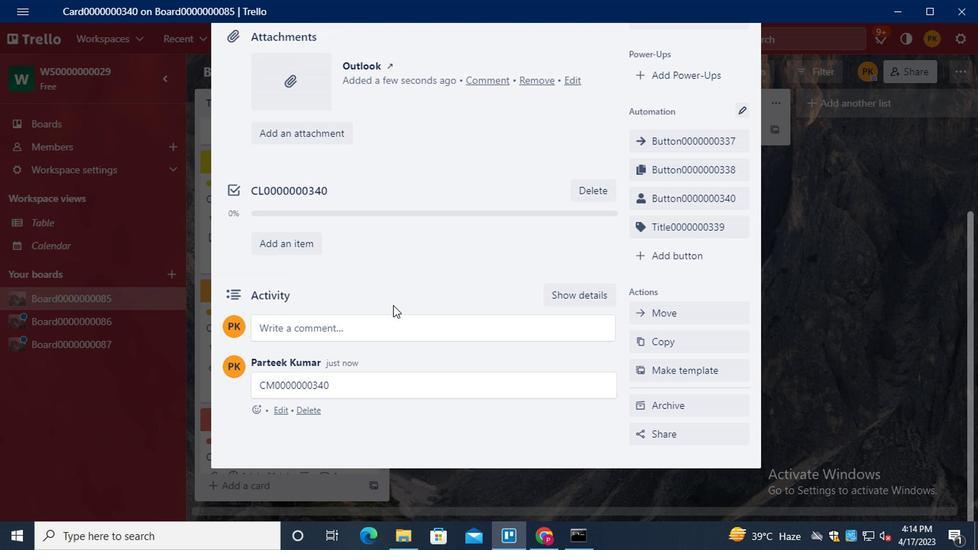 
Action: Mouse scrolled (389, 306) with delta (0, 1)
Screenshot: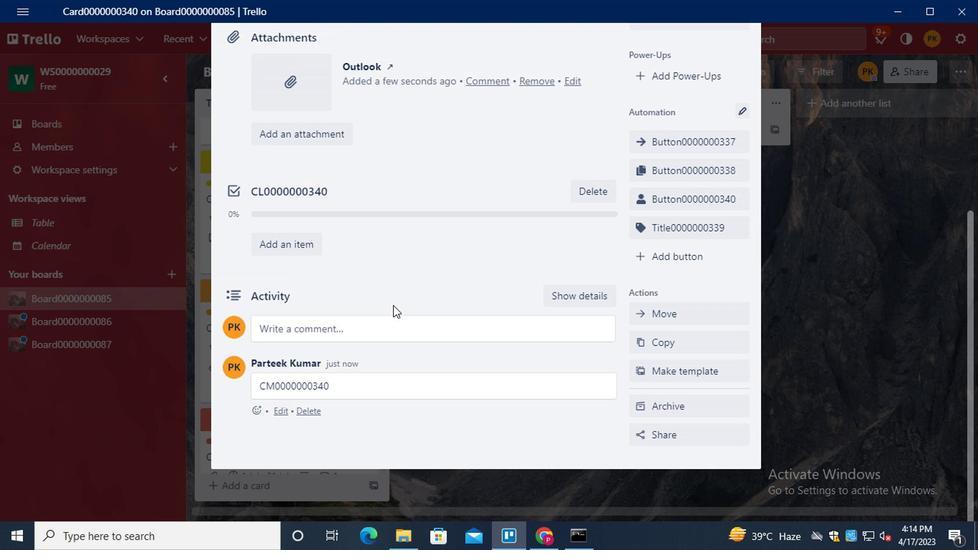 
Action: Key pressed <Key.f8>
Screenshot: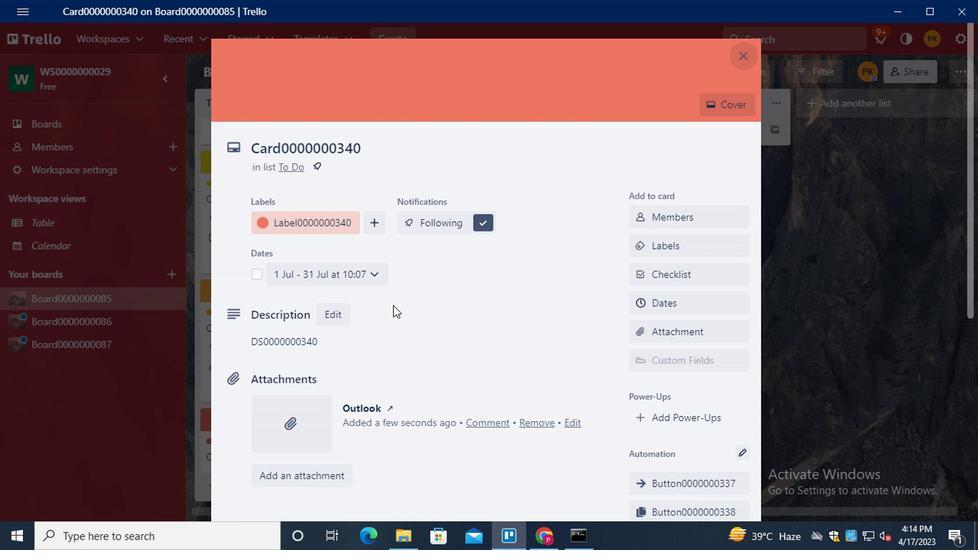 
